 Task: Enable the video filter "FPS conversion video filter" for mosaic bridge stream output.
Action: Mouse moved to (108, 24)
Screenshot: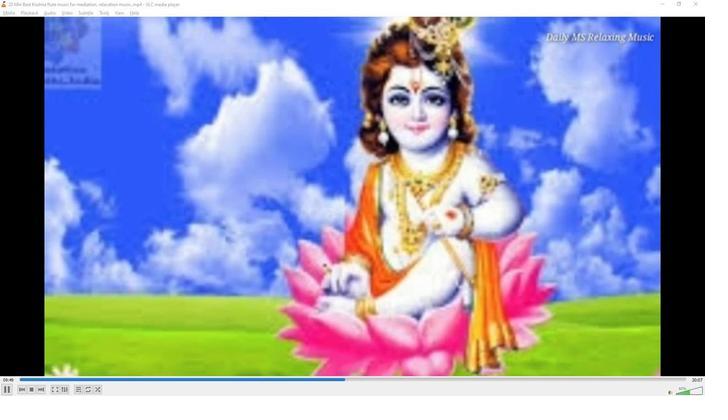 
Action: Mouse pressed left at (108, 24)
Screenshot: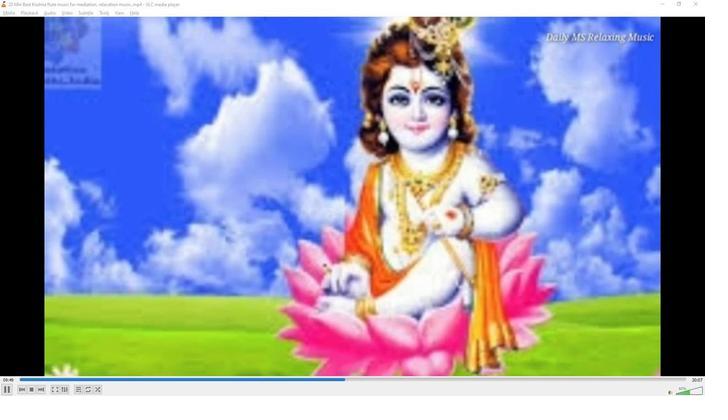 
Action: Mouse moved to (105, 109)
Screenshot: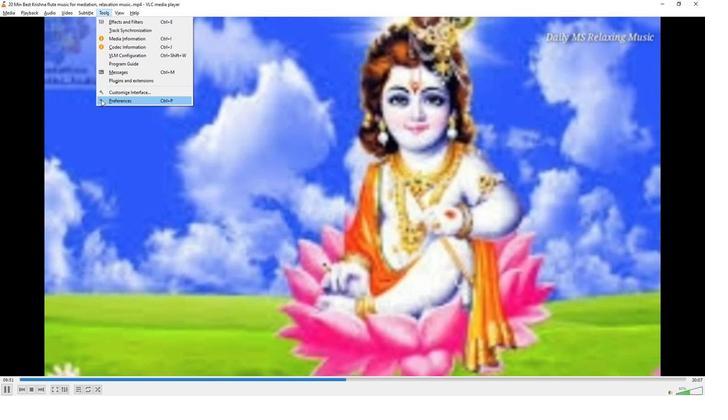 
Action: Mouse pressed left at (105, 109)
Screenshot: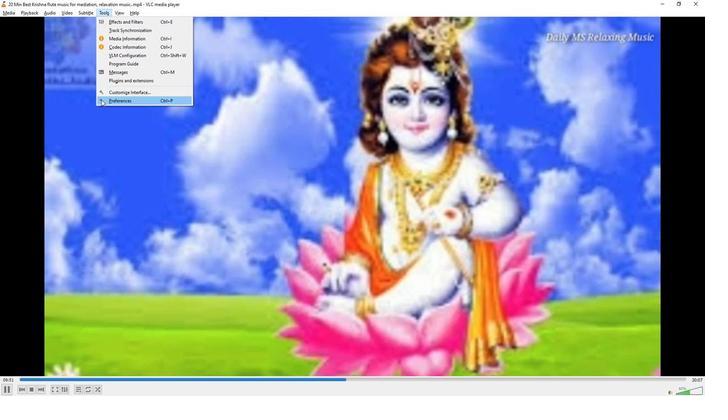 
Action: Mouse moved to (234, 320)
Screenshot: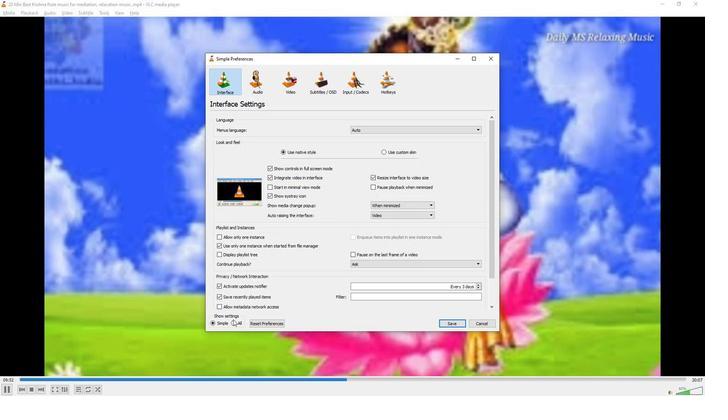 
Action: Mouse pressed left at (234, 320)
Screenshot: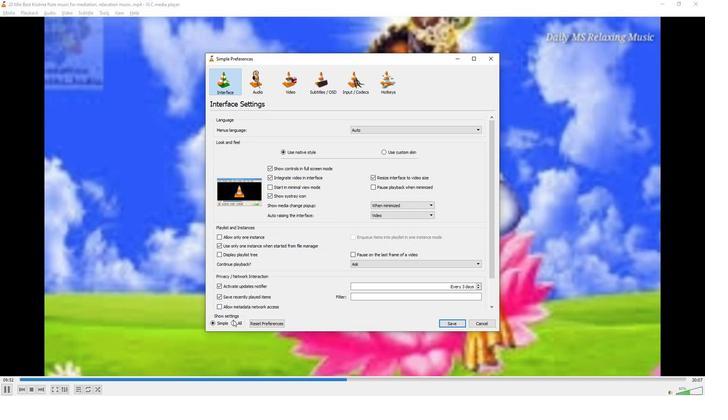
Action: Mouse moved to (224, 243)
Screenshot: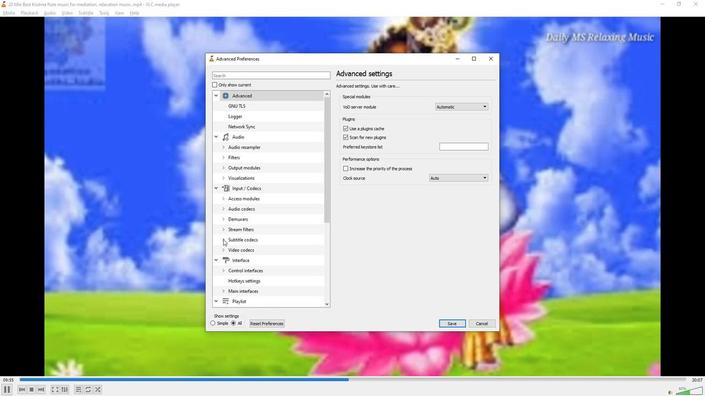 
Action: Mouse scrolled (224, 242) with delta (0, 0)
Screenshot: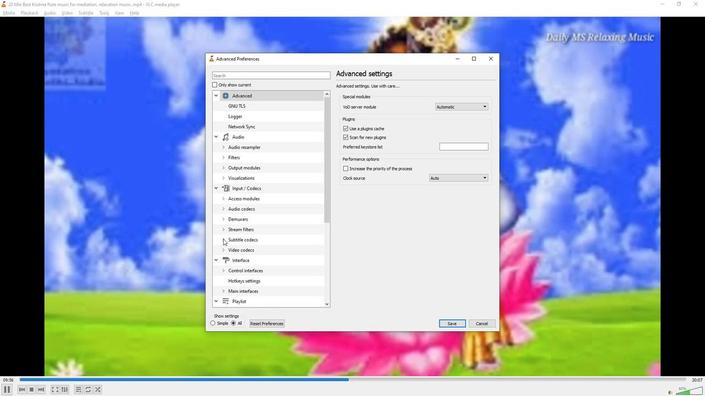 
Action: Mouse scrolled (224, 242) with delta (0, 0)
Screenshot: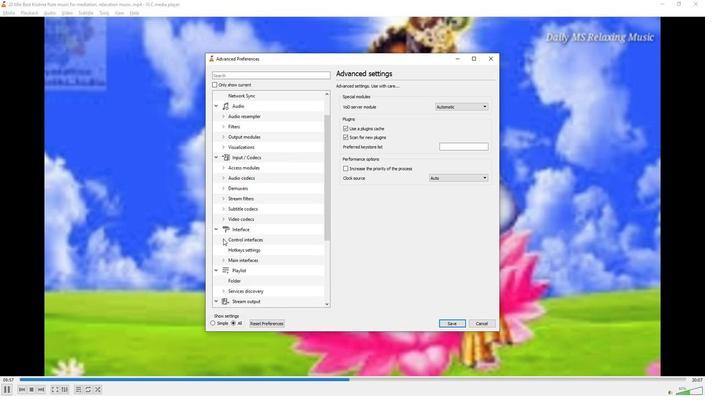 
Action: Mouse scrolled (224, 242) with delta (0, 0)
Screenshot: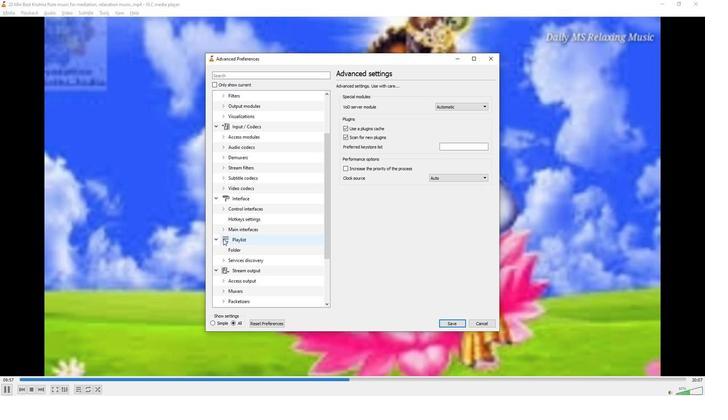 
Action: Mouse scrolled (224, 242) with delta (0, 0)
Screenshot: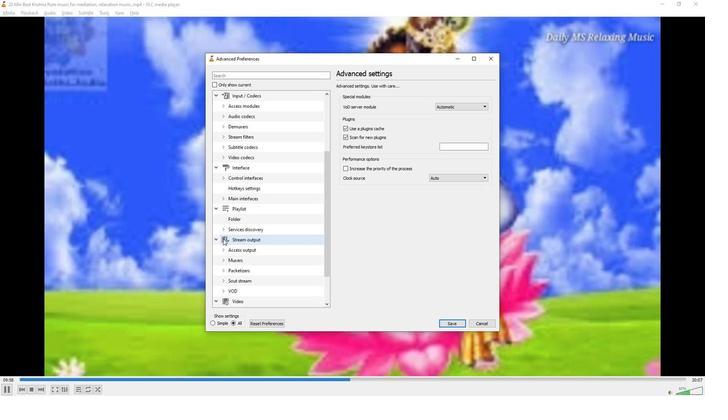 
Action: Mouse moved to (225, 255)
Screenshot: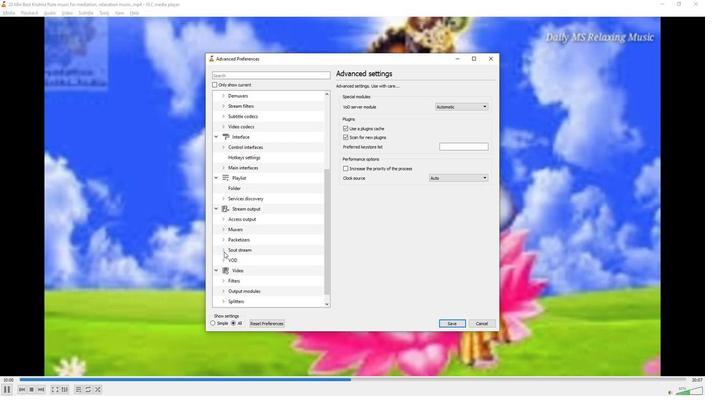 
Action: Mouse pressed left at (225, 255)
Screenshot: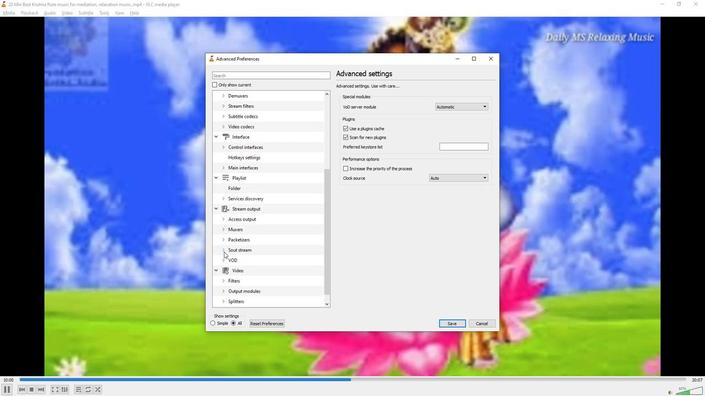
Action: Mouse moved to (238, 253)
Screenshot: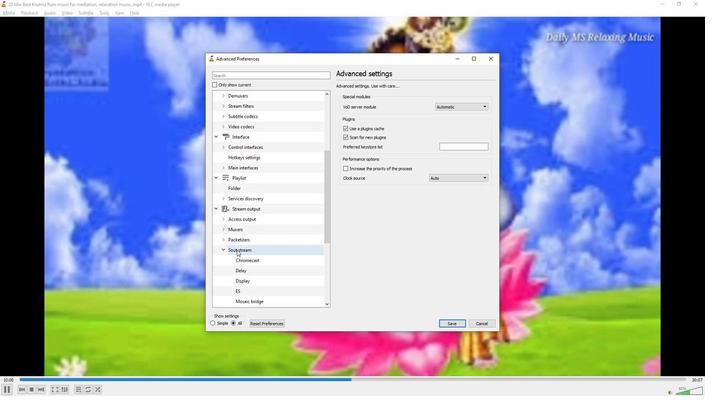
Action: Mouse scrolled (238, 253) with delta (0, 0)
Screenshot: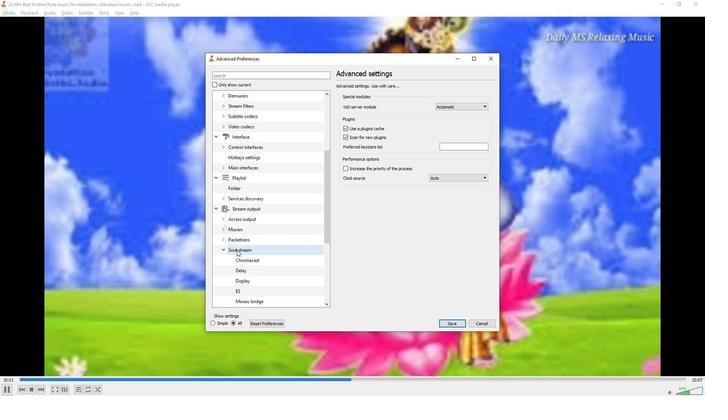 
Action: Mouse moved to (250, 270)
Screenshot: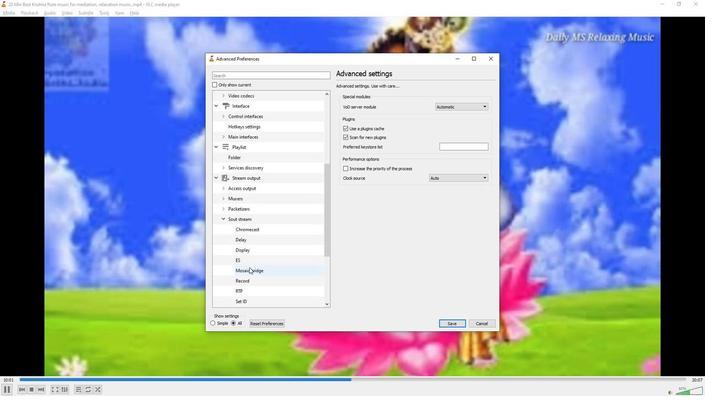 
Action: Mouse pressed left at (250, 270)
Screenshot: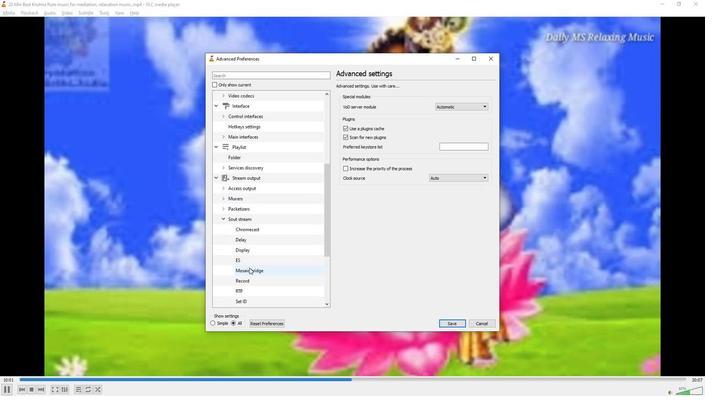 
Action: Mouse moved to (342, 264)
Screenshot: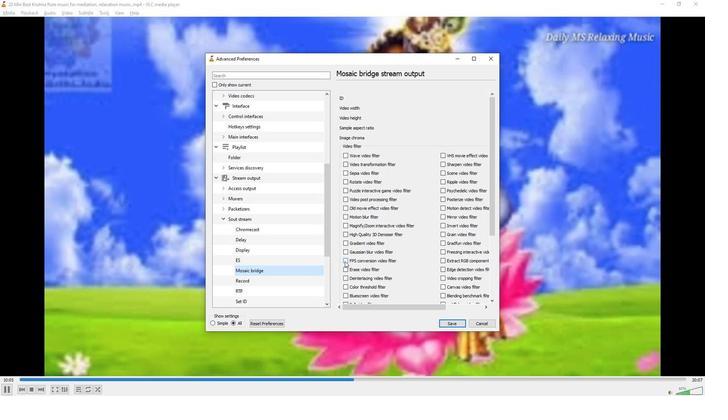 
Action: Mouse pressed left at (342, 264)
Screenshot: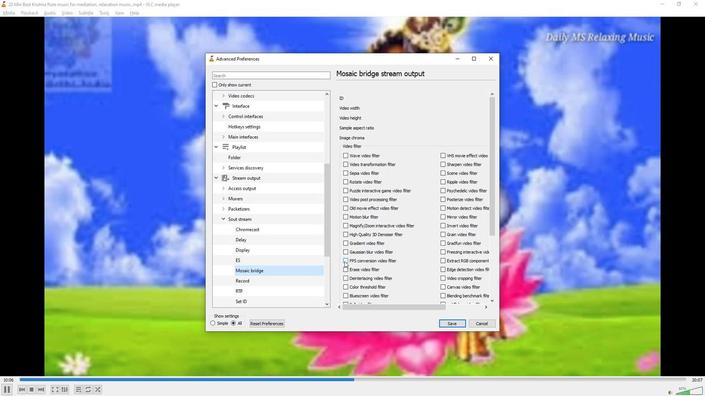 
Action: Mouse moved to (397, 259)
Screenshot: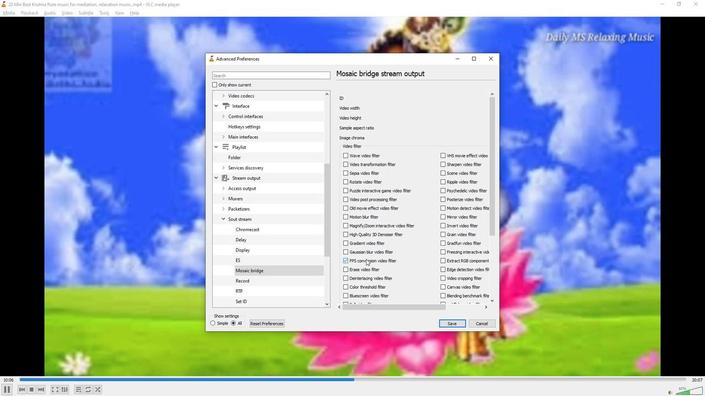 
